 Task: Create in the project AgileNova in Backlog an issue 'Integrate a new virtual assistant feature into an existing mobile application to enhance user experience and convenience', assign it to team member softage.2@softage.net and change the status to IN PROGRESS. Create in the project AgileNova in Backlog an issue 'Develop a new tool for automated testing of web application cross-browser compatibility and responsiveness', assign it to team member softage.3@softage.net and change the status to IN PROGRESS
Action: Mouse moved to (236, 352)
Screenshot: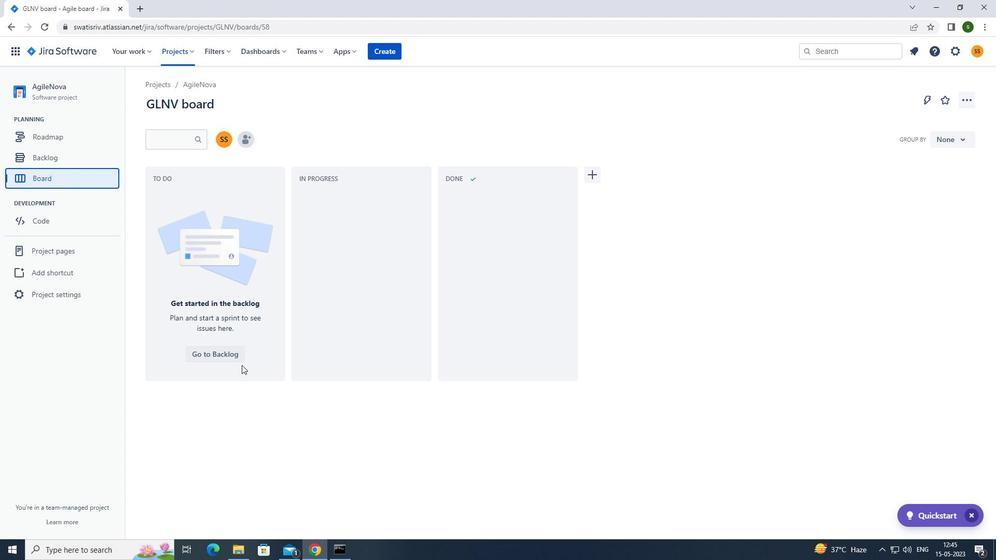 
Action: Mouse pressed left at (236, 352)
Screenshot: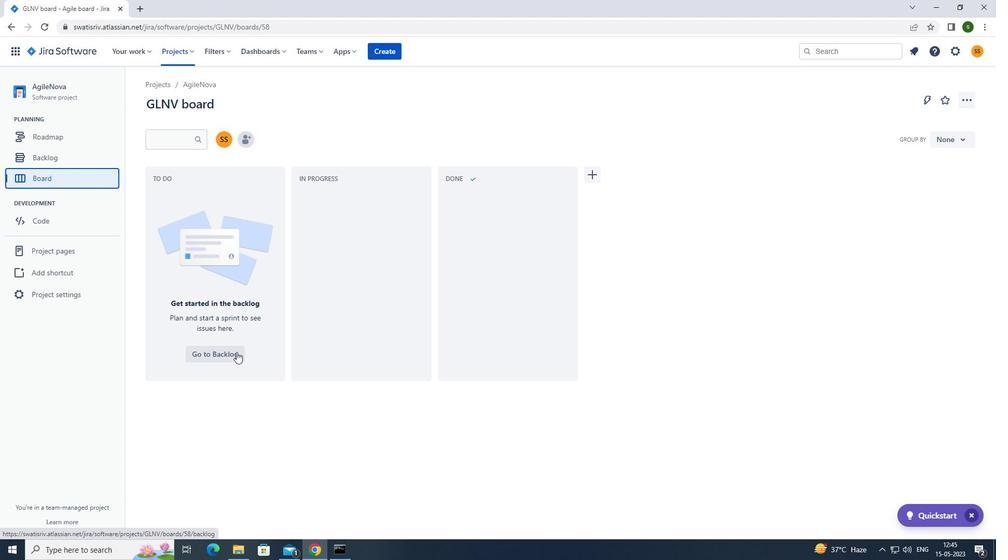 
Action: Mouse moved to (207, 210)
Screenshot: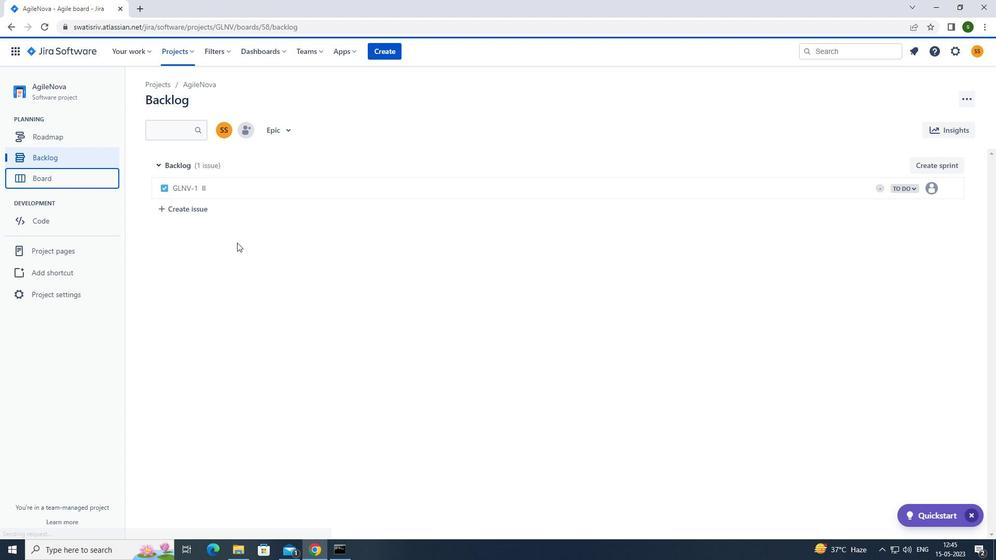 
Action: Mouse pressed left at (207, 210)
Screenshot: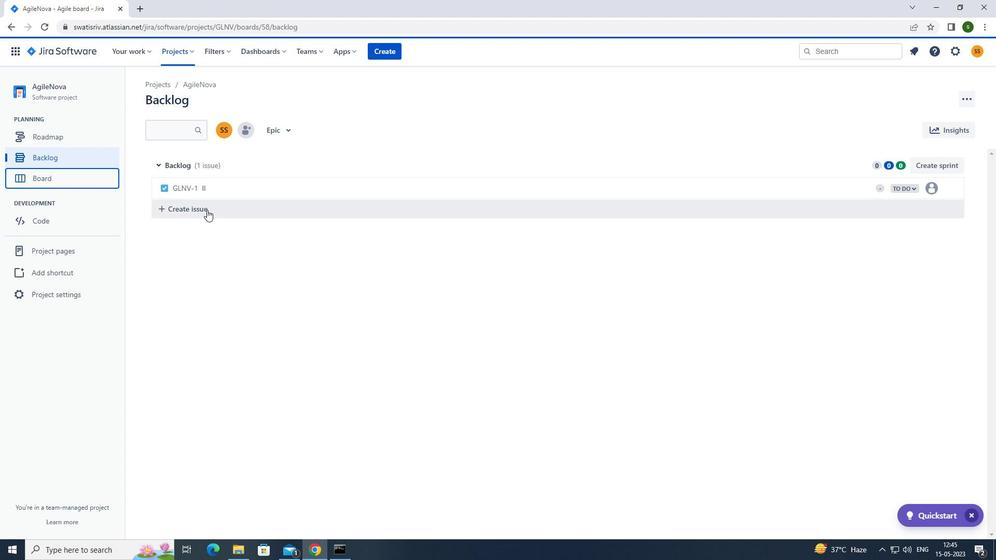 
Action: Mouse moved to (245, 210)
Screenshot: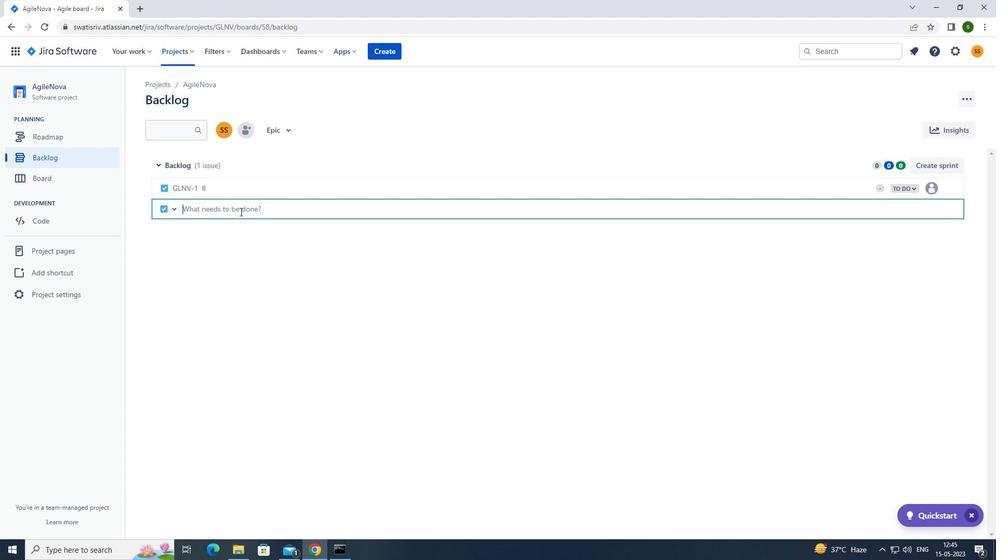 
Action: Mouse pressed left at (245, 210)
Screenshot: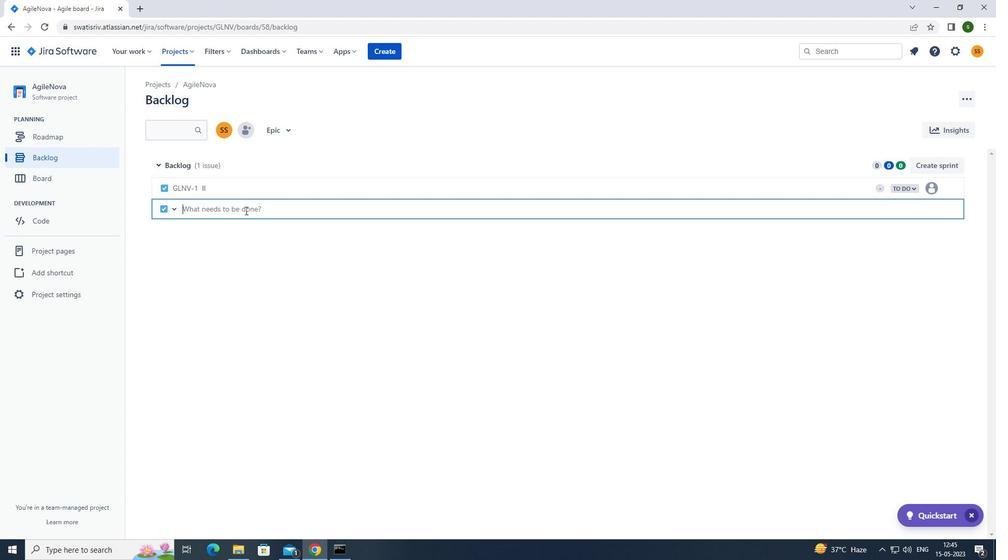 
Action: Key pressed <Key.caps_lock>i<Key.caps_lock>ntegrate<Key.space>a<Key.space>new<Key.space>virtual<Key.space>assistant<Key.space>feature<Key.space>into<Key.space>an<Key.space>existing<Key.space>mobile<Key.space>application<Key.space>to<Key.space>enhance<Key.space>user<Key.space>experience<Key.space>and<Key.space>convenience<Key.enter>
Screenshot: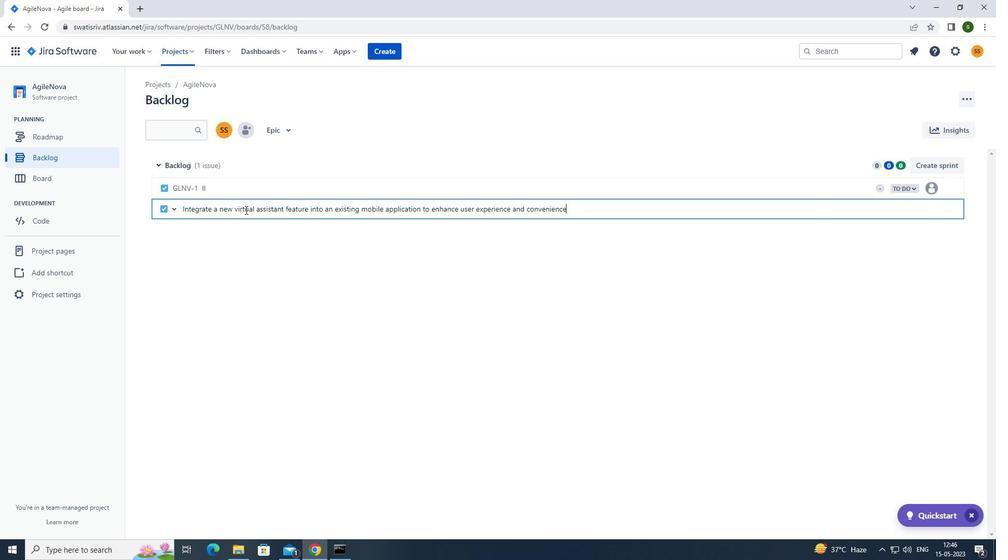 
Action: Mouse moved to (930, 212)
Screenshot: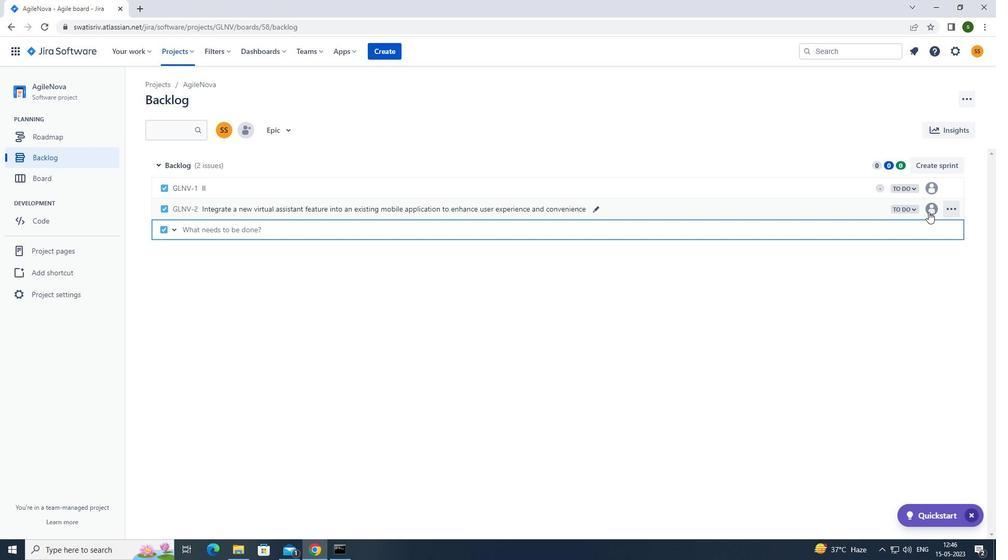 
Action: Mouse pressed left at (930, 212)
Screenshot: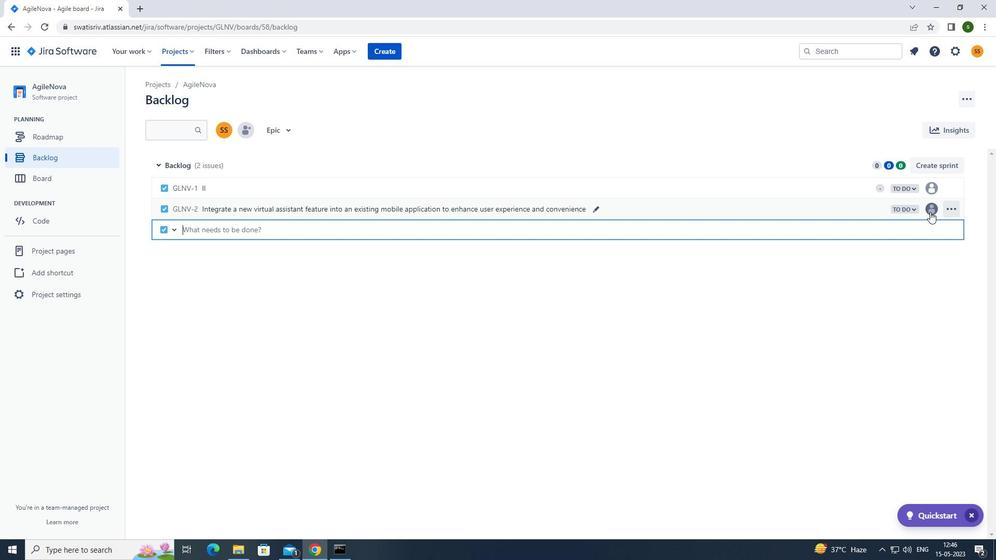 
Action: Mouse moved to (842, 317)
Screenshot: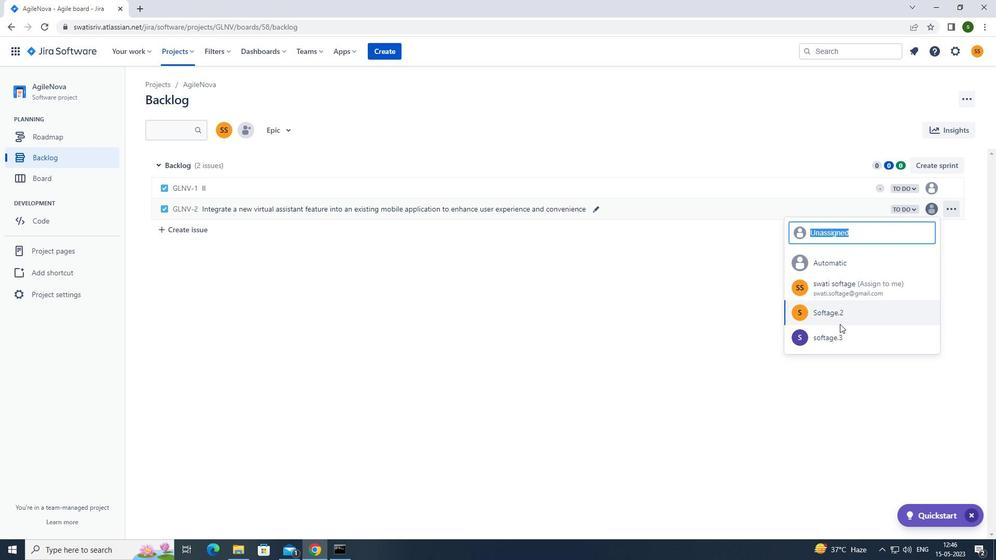 
Action: Mouse pressed left at (842, 317)
Screenshot: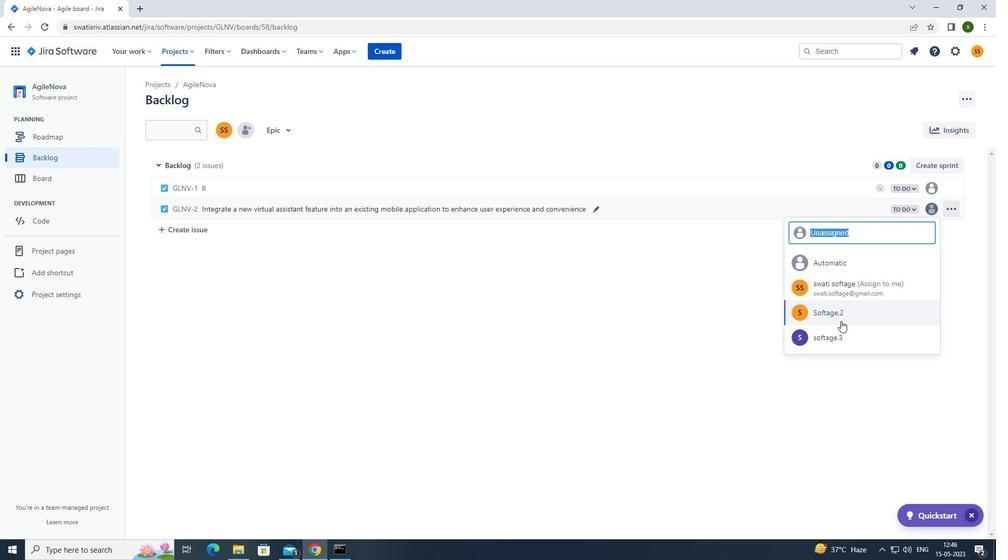 
Action: Mouse moved to (906, 206)
Screenshot: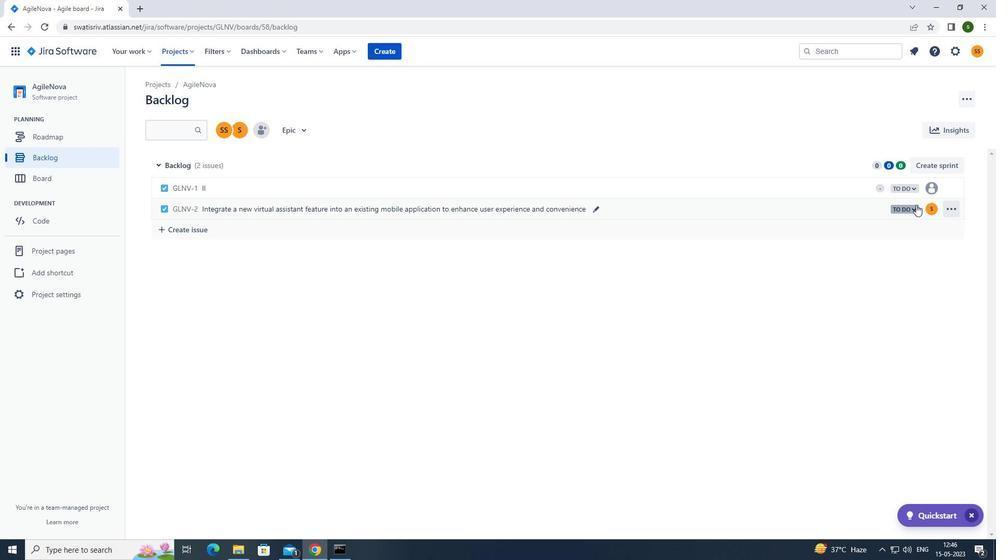 
Action: Mouse pressed left at (906, 206)
Screenshot: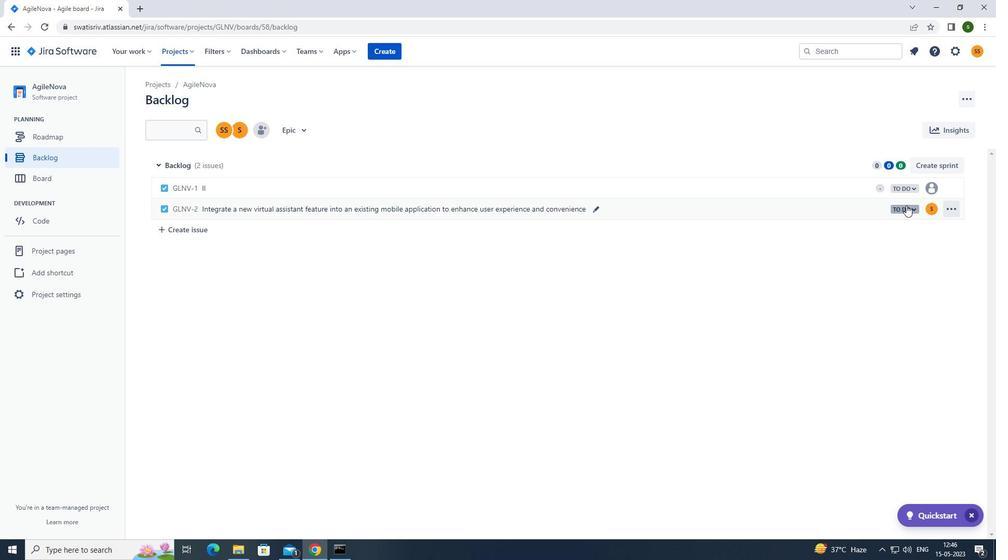 
Action: Mouse moved to (892, 228)
Screenshot: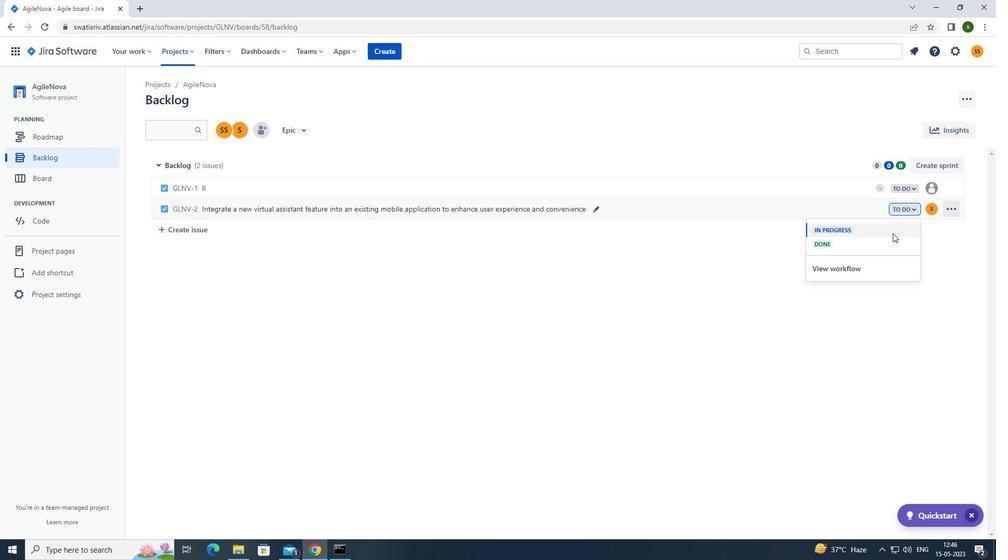 
Action: Mouse pressed left at (892, 228)
Screenshot: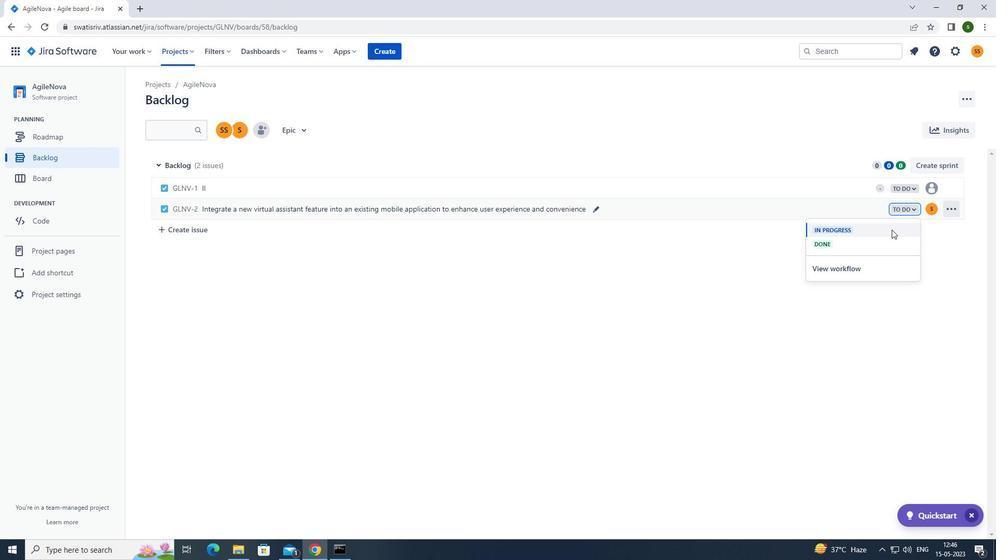
Action: Mouse moved to (200, 234)
Screenshot: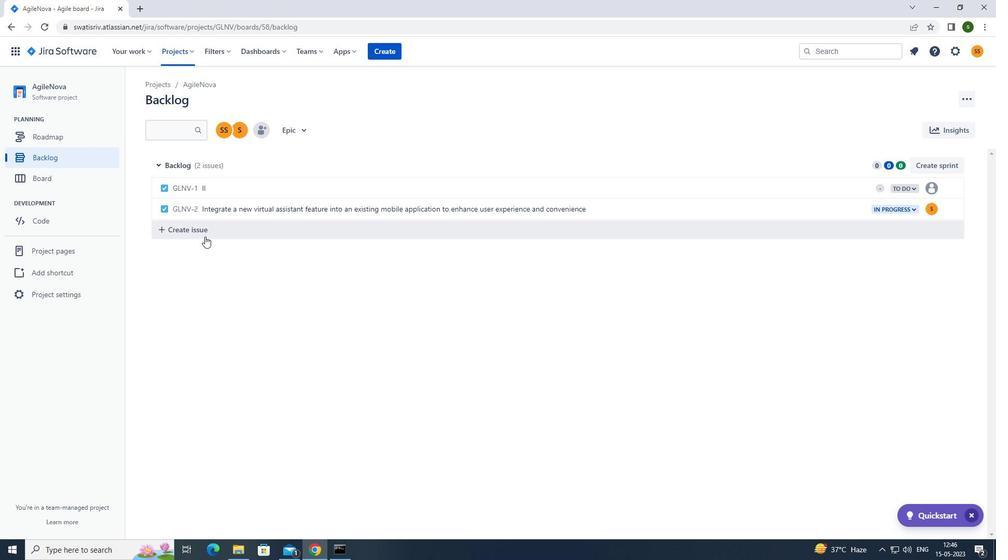 
Action: Mouse pressed left at (200, 234)
Screenshot: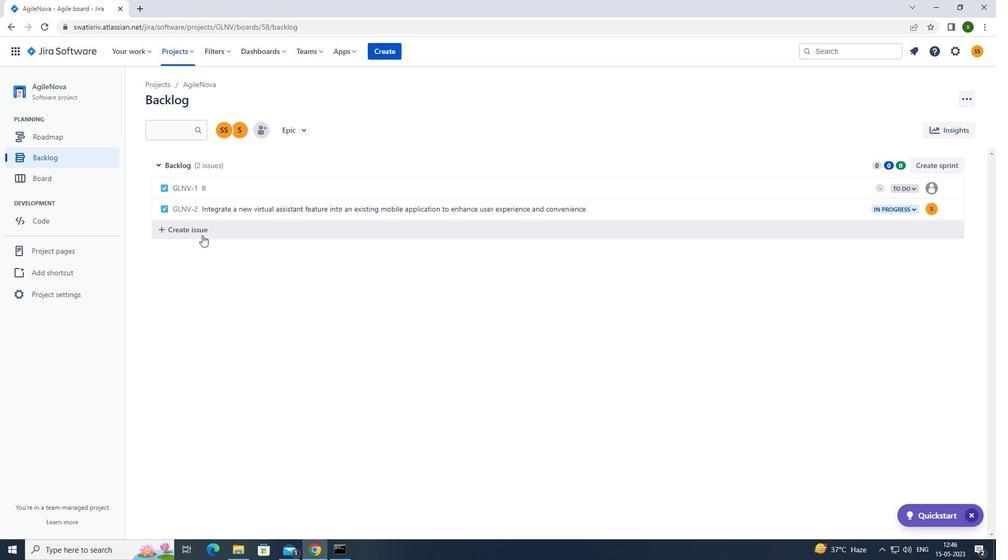 
Action: Mouse moved to (267, 232)
Screenshot: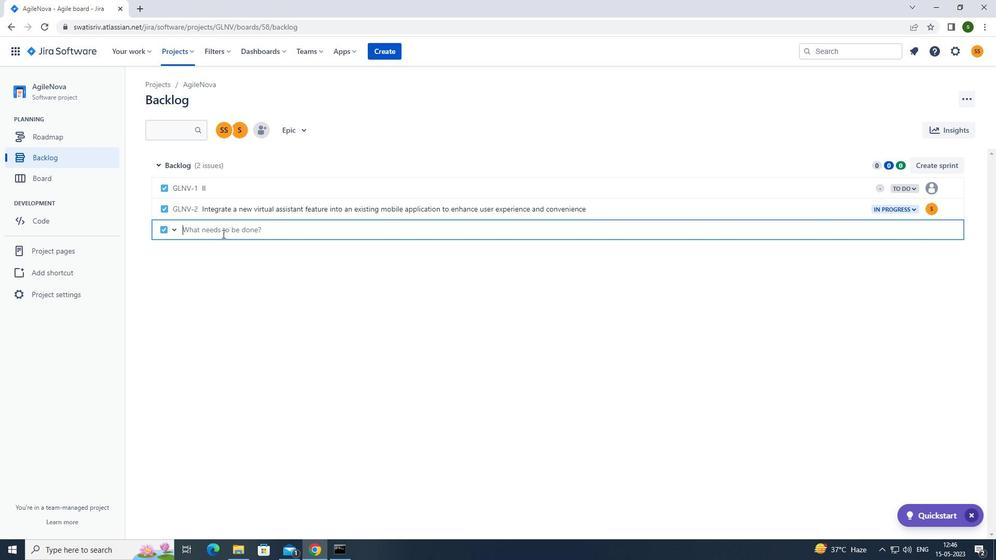 
Action: Key pressed <Key.caps_lock>d<Key.caps_lock>evelop<Key.space>a<Key.space>new<Key.space>tool<Key.space>for<Key.space>automated<Key.space>testing<Key.space>of<Key.space>web<Key.space>application<Key.space>cross-browser<Key.space>compatibility<Key.space>and<Key.space>responsiveness<Key.enter>
Screenshot: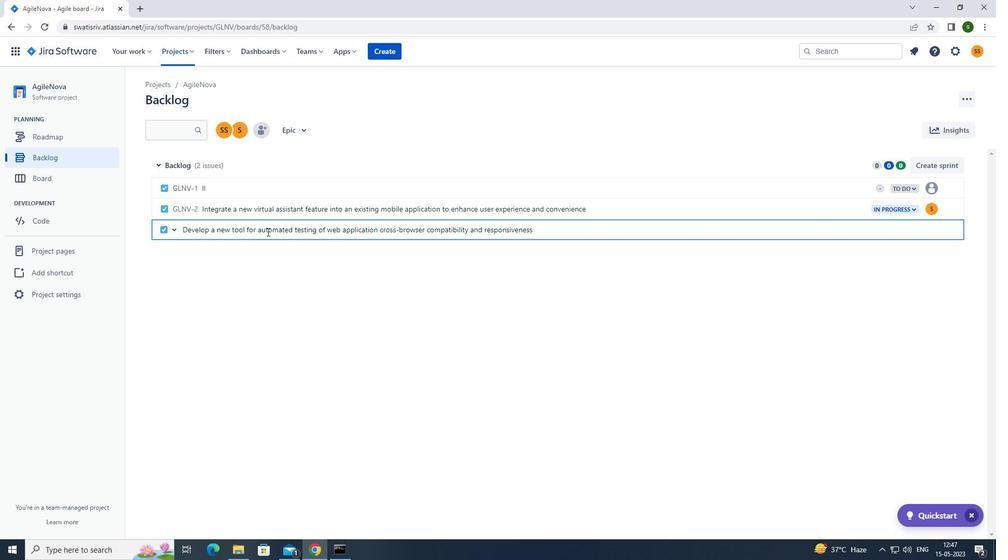 
Action: Mouse moved to (930, 231)
Screenshot: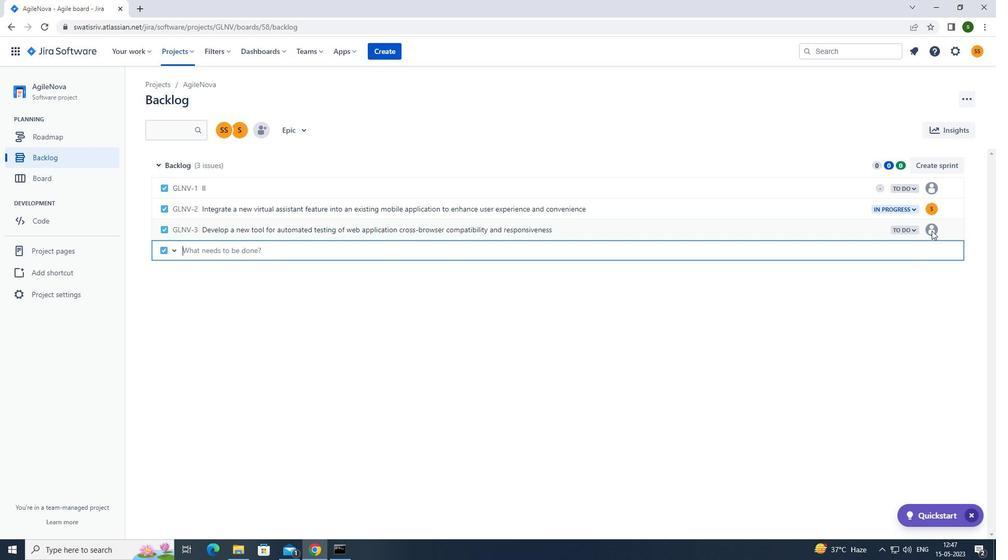 
Action: Mouse pressed left at (930, 231)
Screenshot: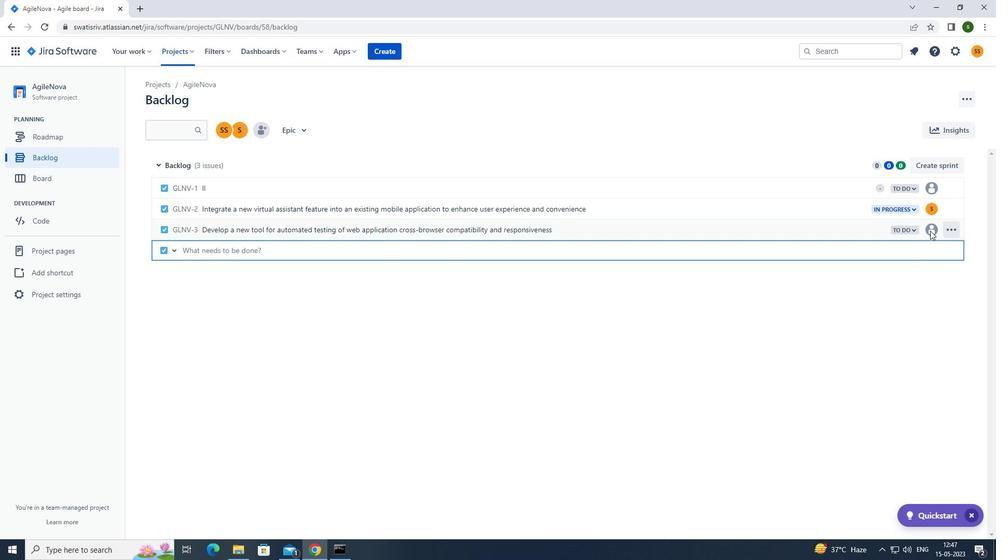 
Action: Mouse pressed left at (930, 231)
Screenshot: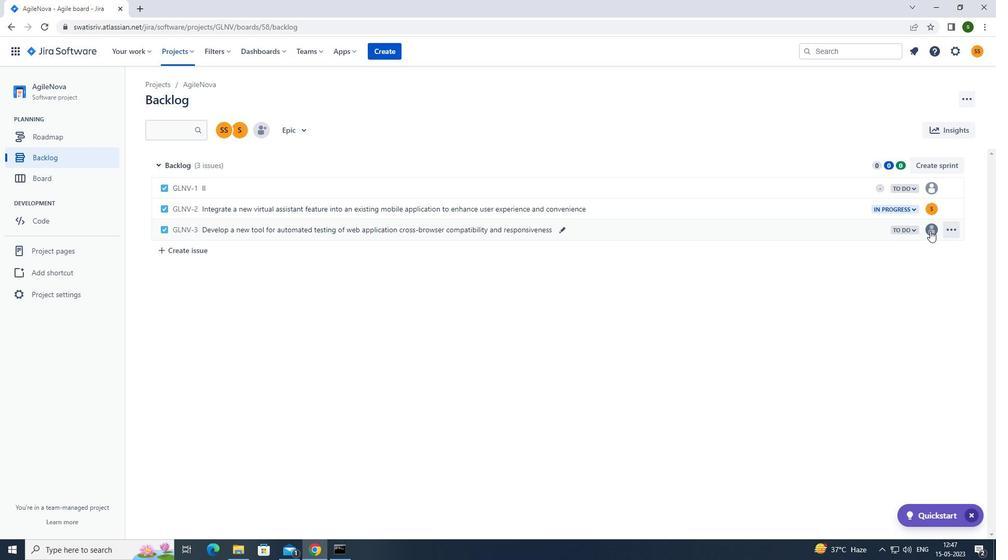 
Action: Mouse moved to (842, 358)
Screenshot: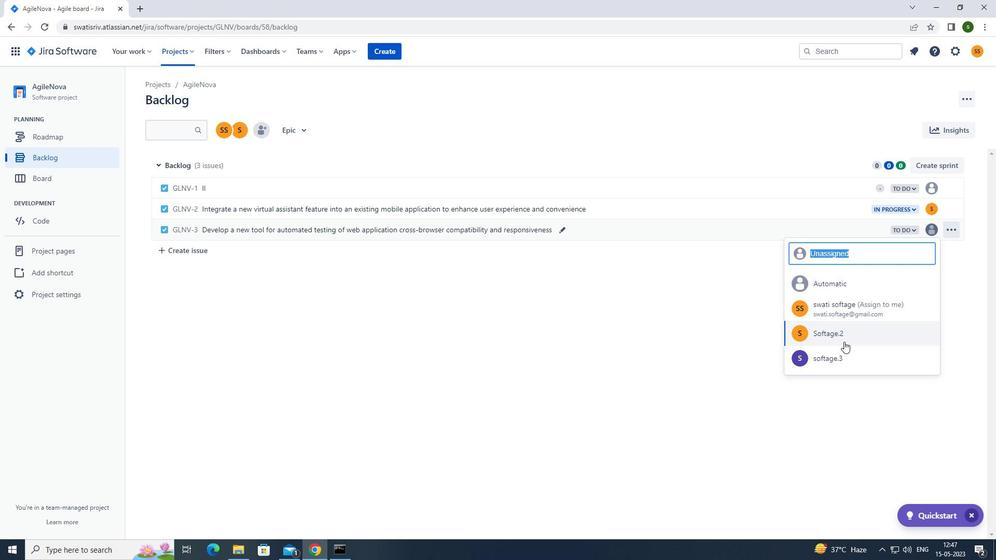 
Action: Mouse pressed left at (842, 358)
Screenshot: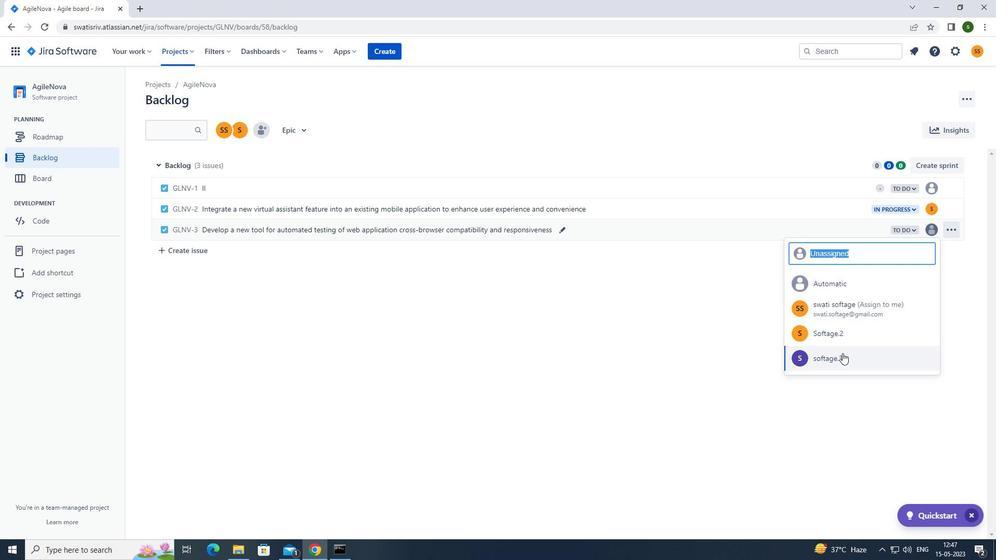 
Action: Mouse moved to (903, 229)
Screenshot: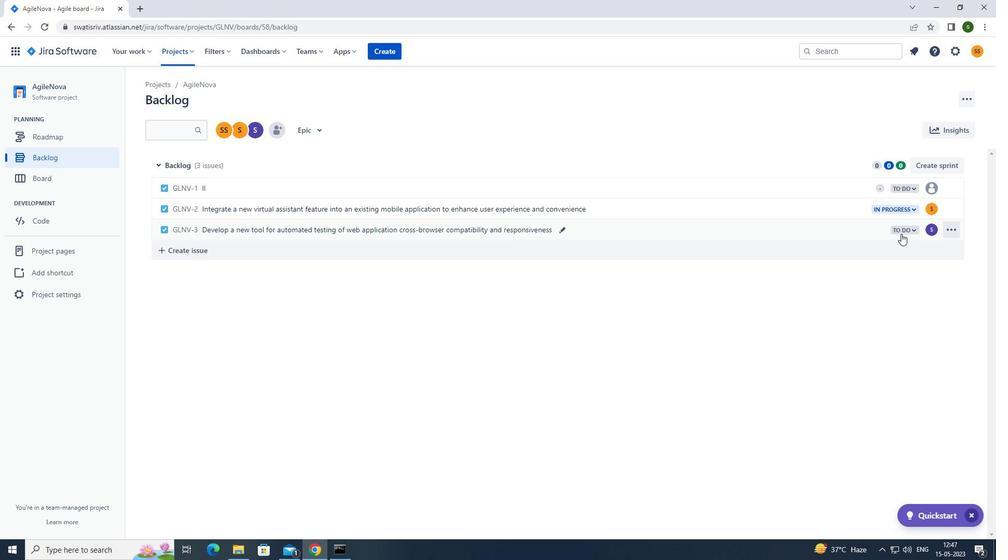 
Action: Mouse pressed left at (903, 229)
Screenshot: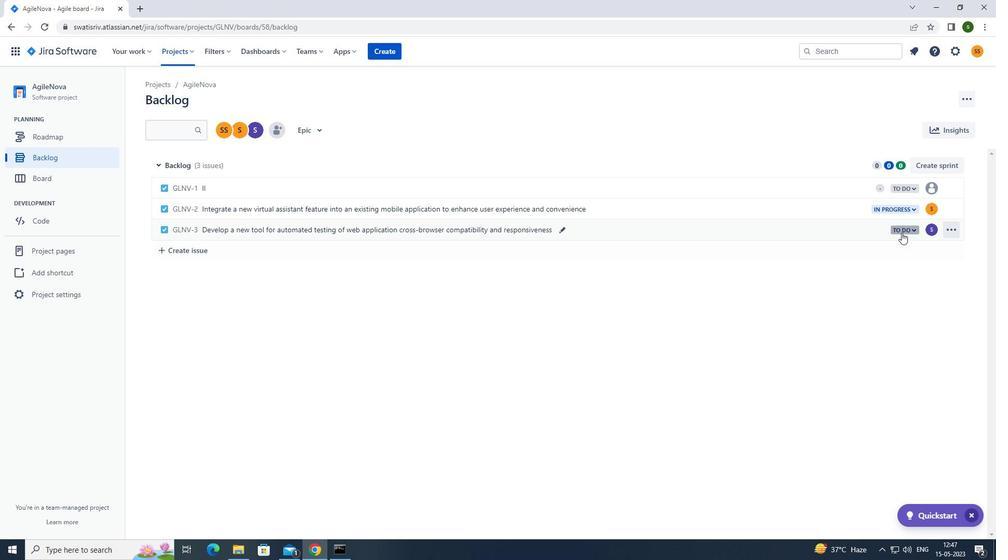 
Action: Mouse moved to (858, 248)
Screenshot: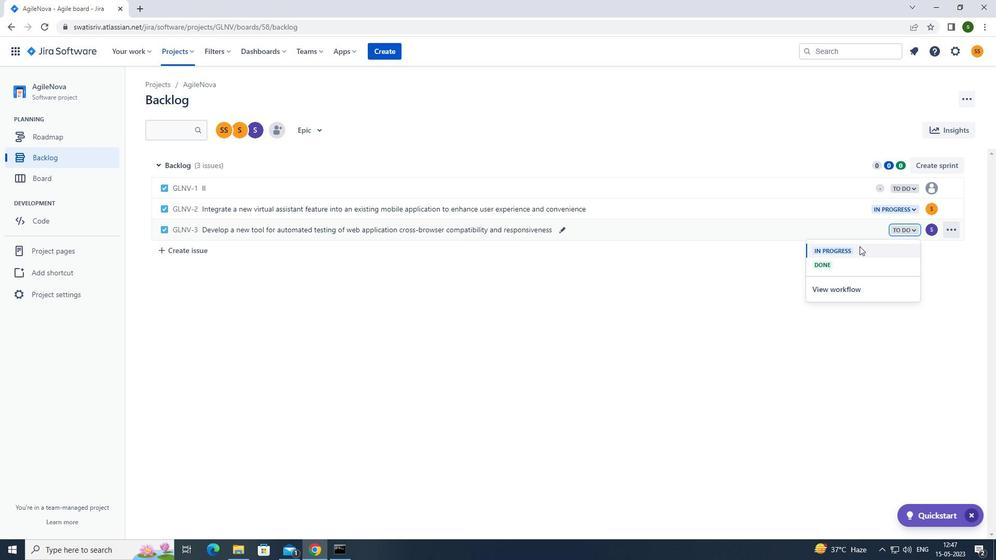 
Action: Mouse pressed left at (858, 248)
Screenshot: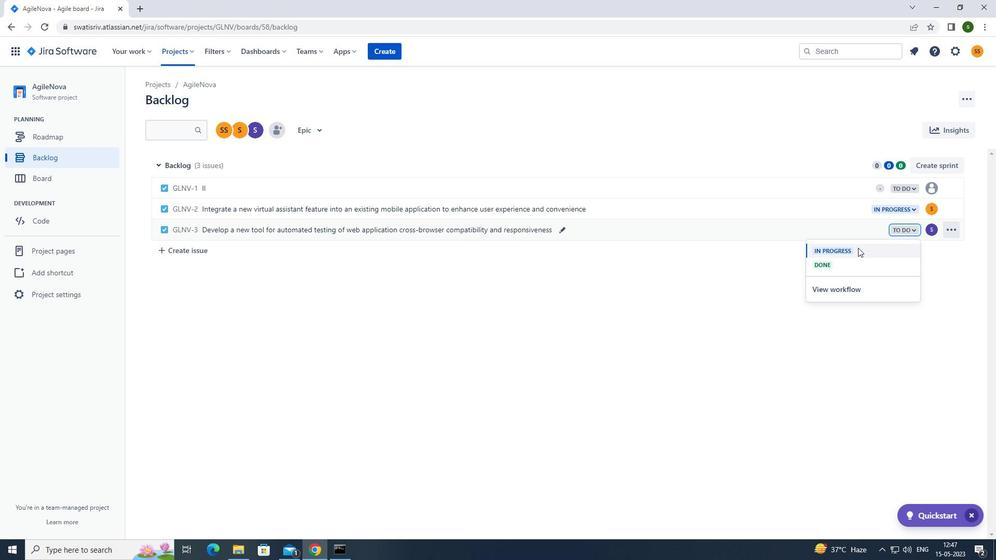 
Action: Mouse moved to (709, 343)
Screenshot: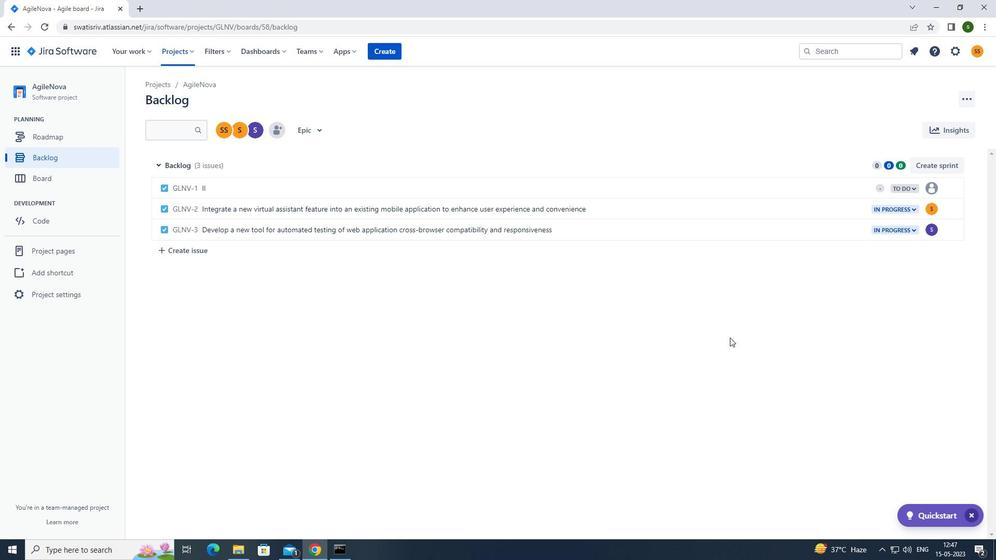 
Action: Key pressed <Key.f8>
Screenshot: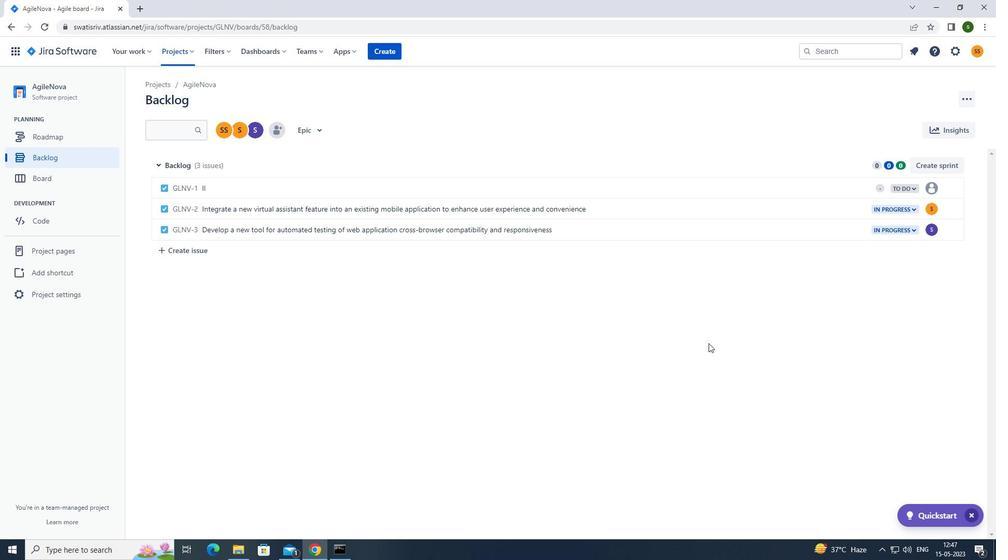
